 Task: Assign in the project WolfTech the issue 'Implement a new cloud-based legal document management system for a company with advanced document classification and retrieval capabilities' to the sprint 'Hyperspace'.
Action: Mouse moved to (217, 66)
Screenshot: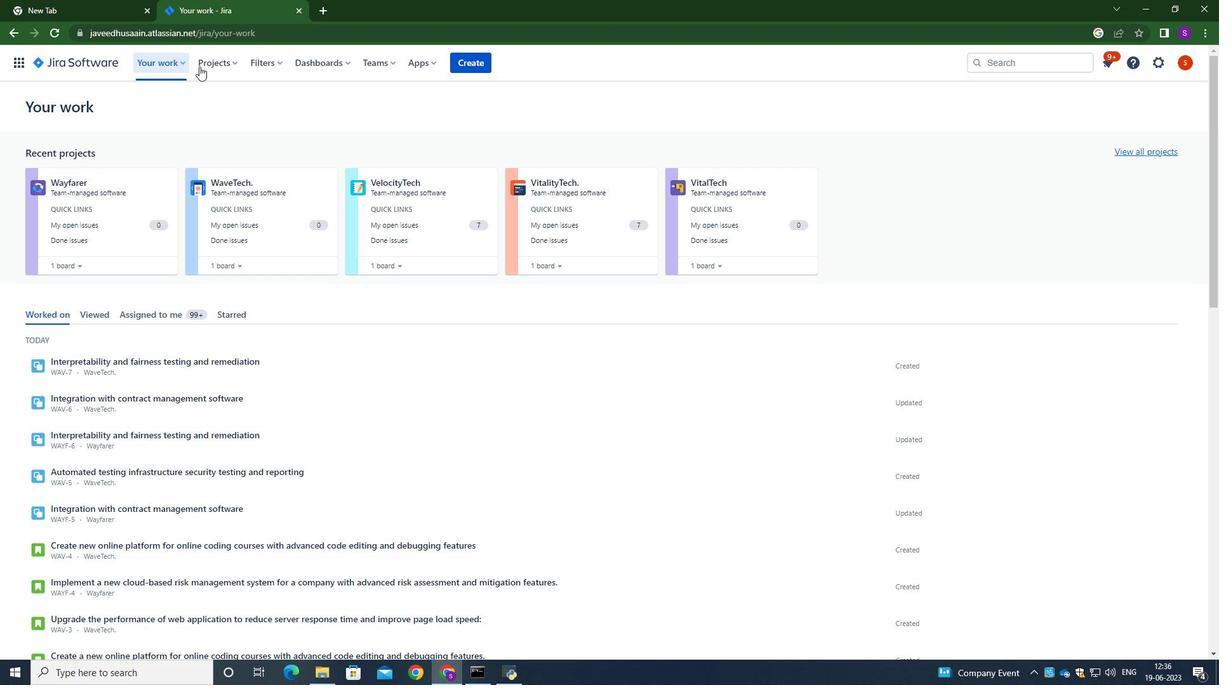 
Action: Mouse pressed left at (217, 66)
Screenshot: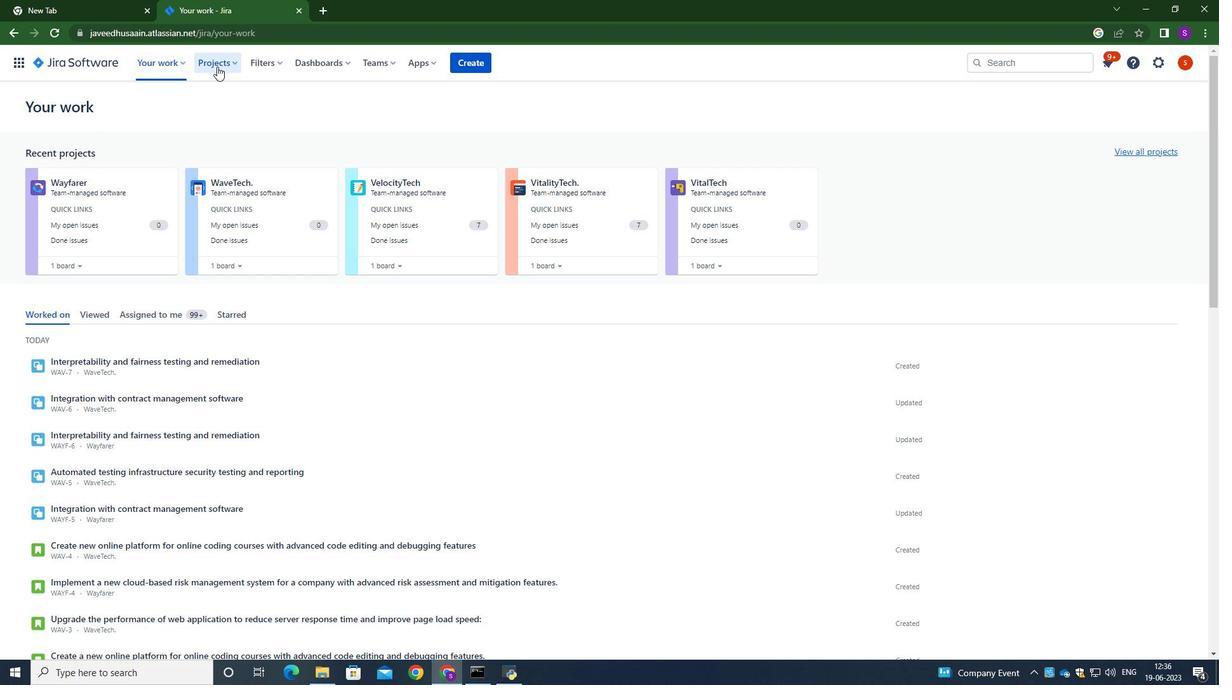 
Action: Mouse moved to (250, 130)
Screenshot: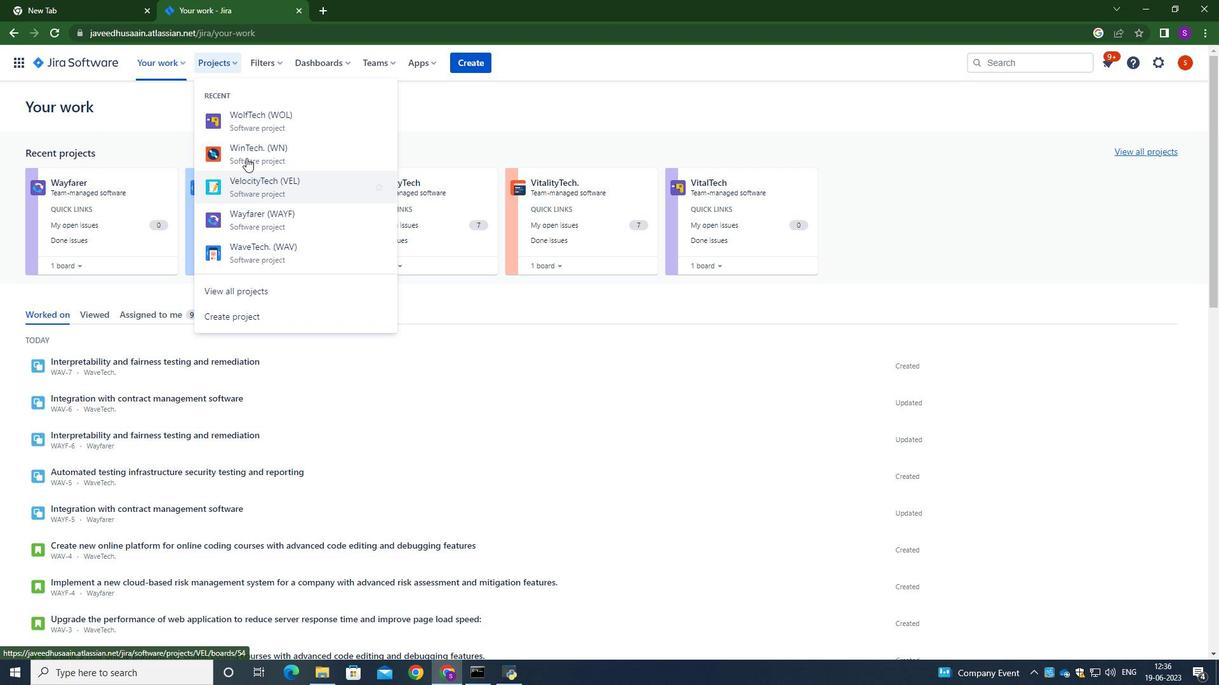 
Action: Mouse pressed left at (250, 130)
Screenshot: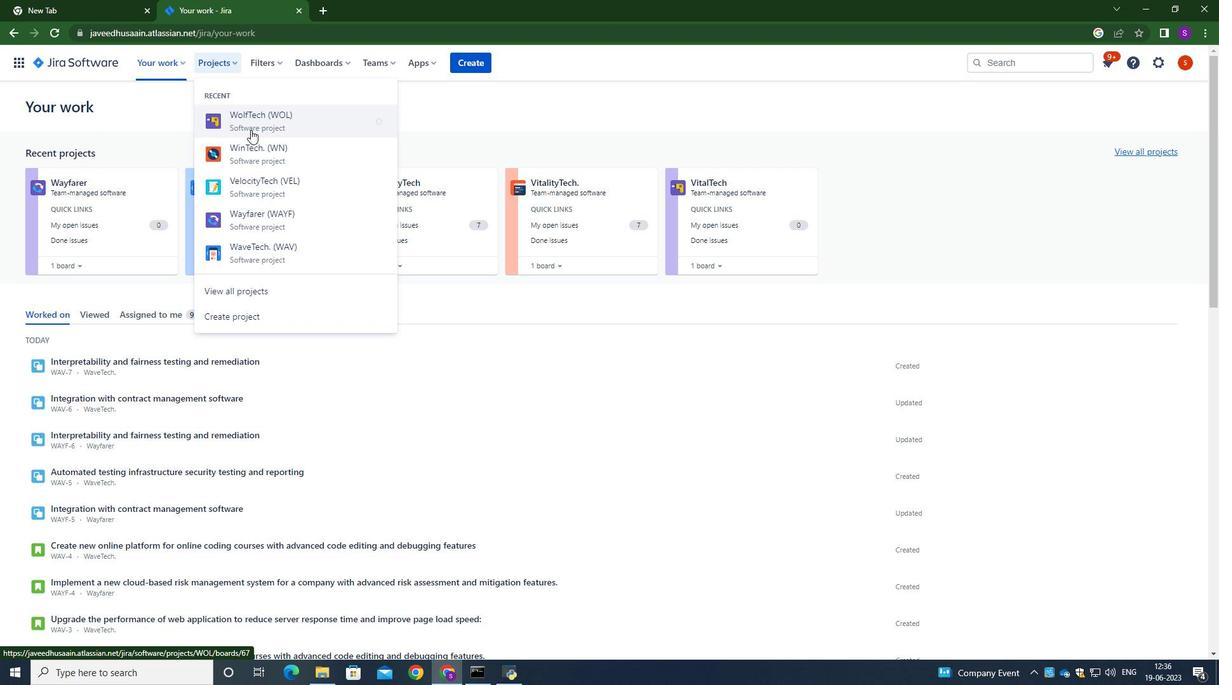 
Action: Mouse moved to (64, 184)
Screenshot: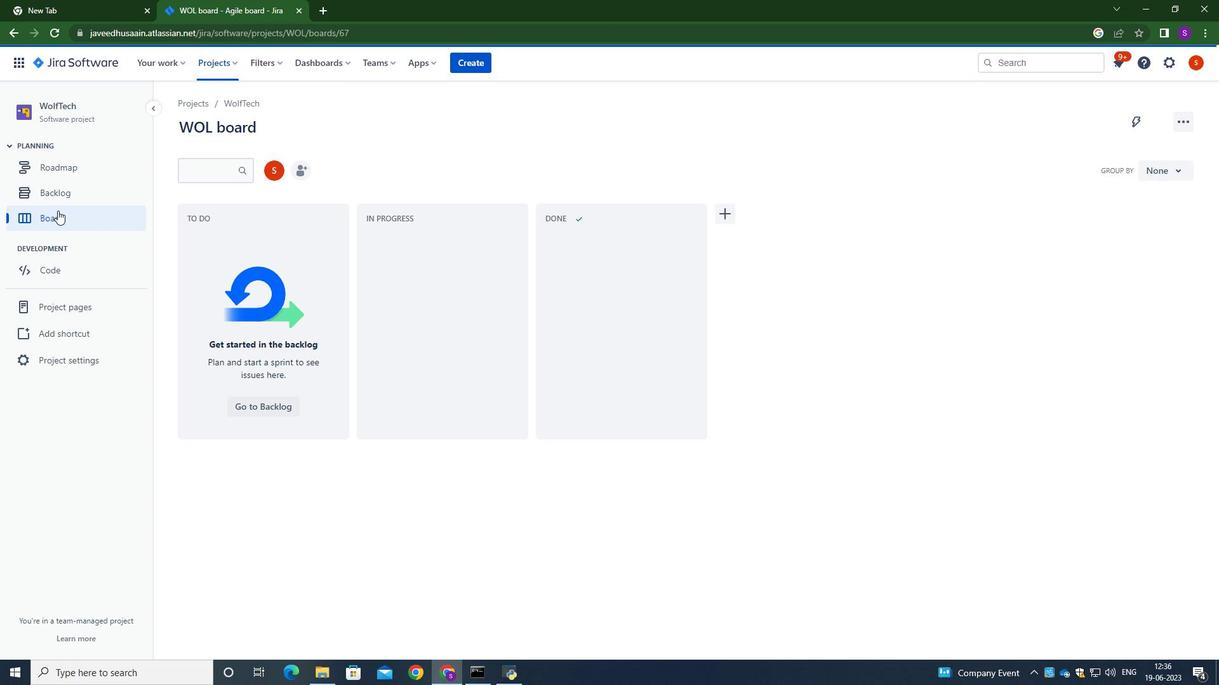
Action: Mouse pressed left at (64, 184)
Screenshot: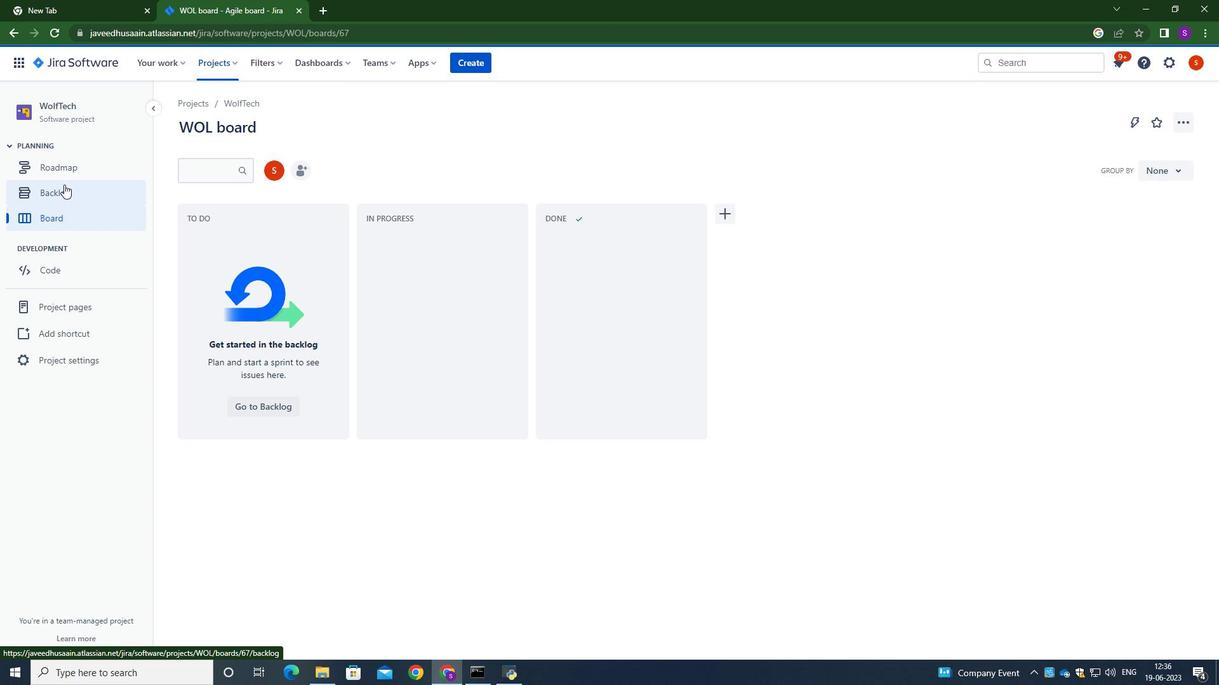 
Action: Mouse moved to (1163, 228)
Screenshot: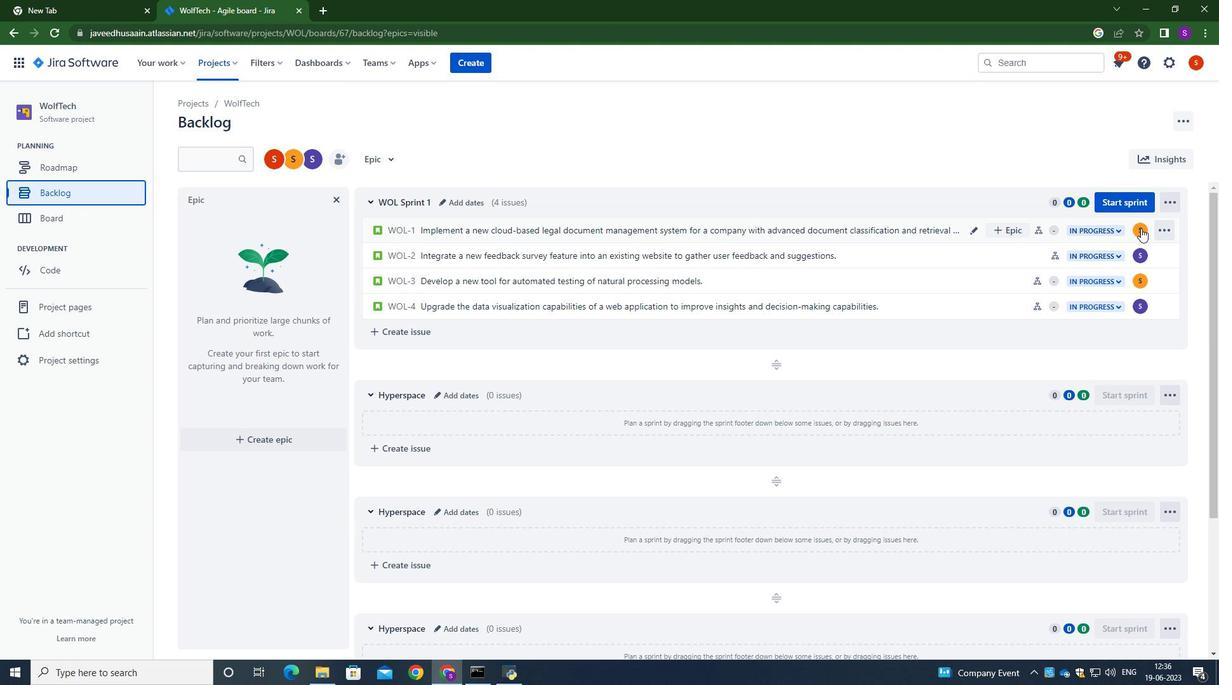 
Action: Mouse pressed left at (1163, 228)
Screenshot: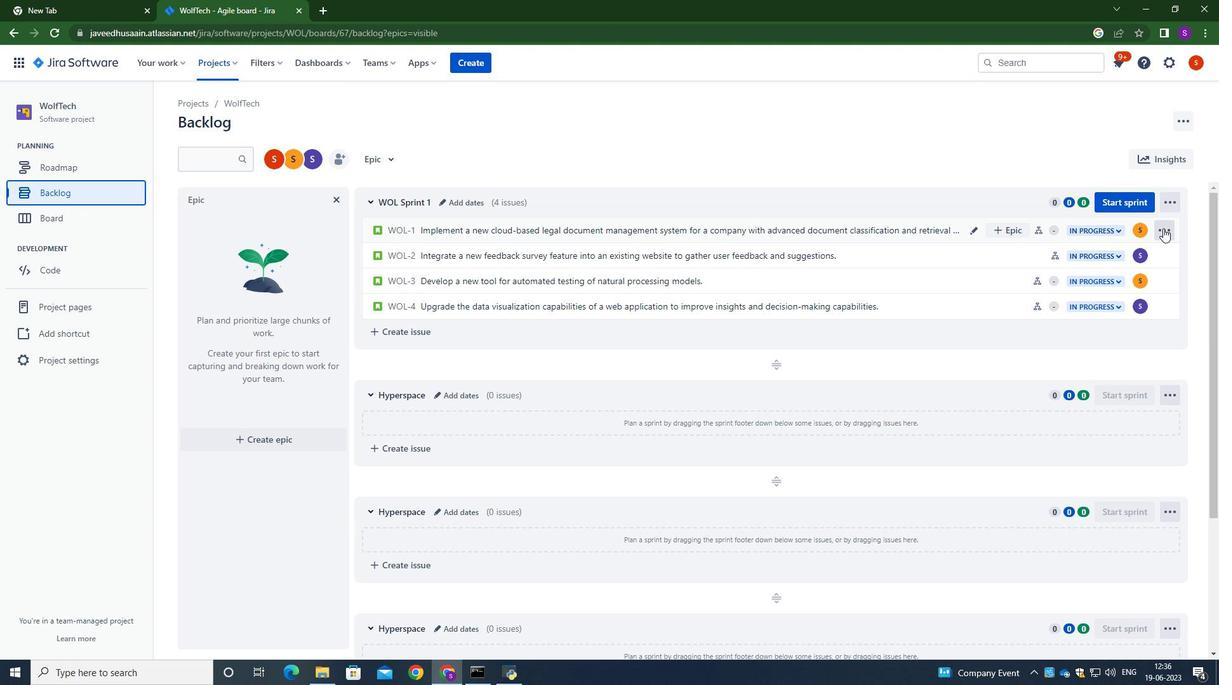 
Action: Mouse moved to (1124, 377)
Screenshot: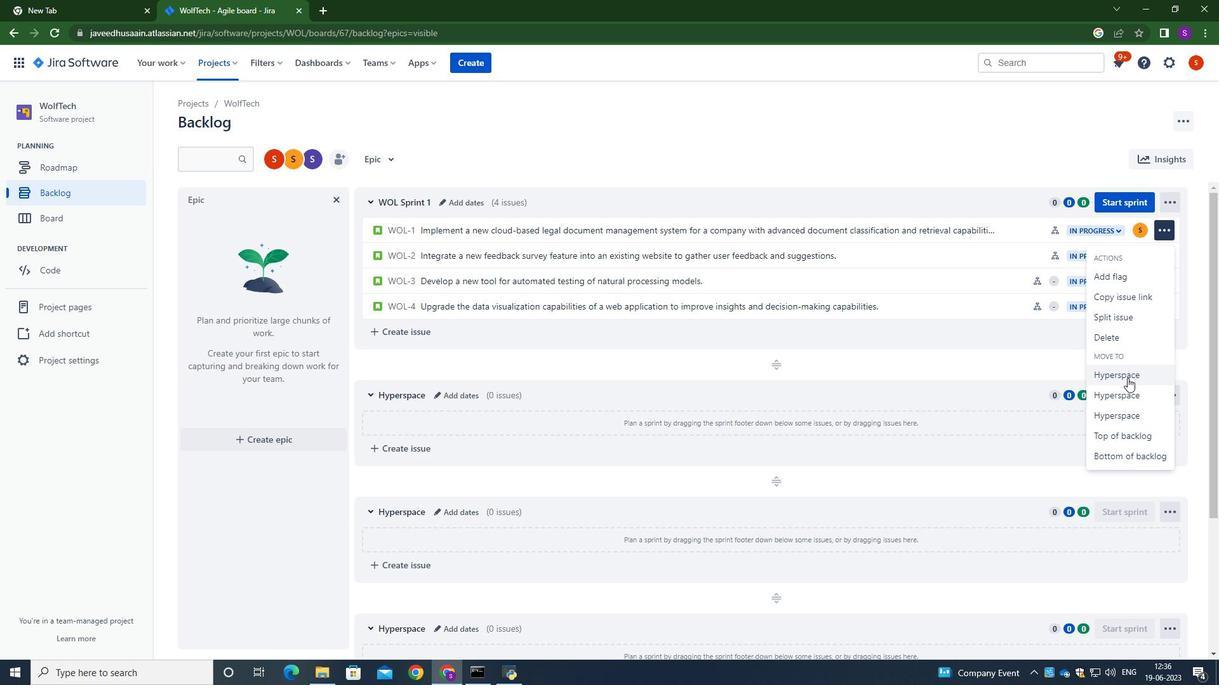 
Action: Mouse pressed left at (1124, 377)
Screenshot: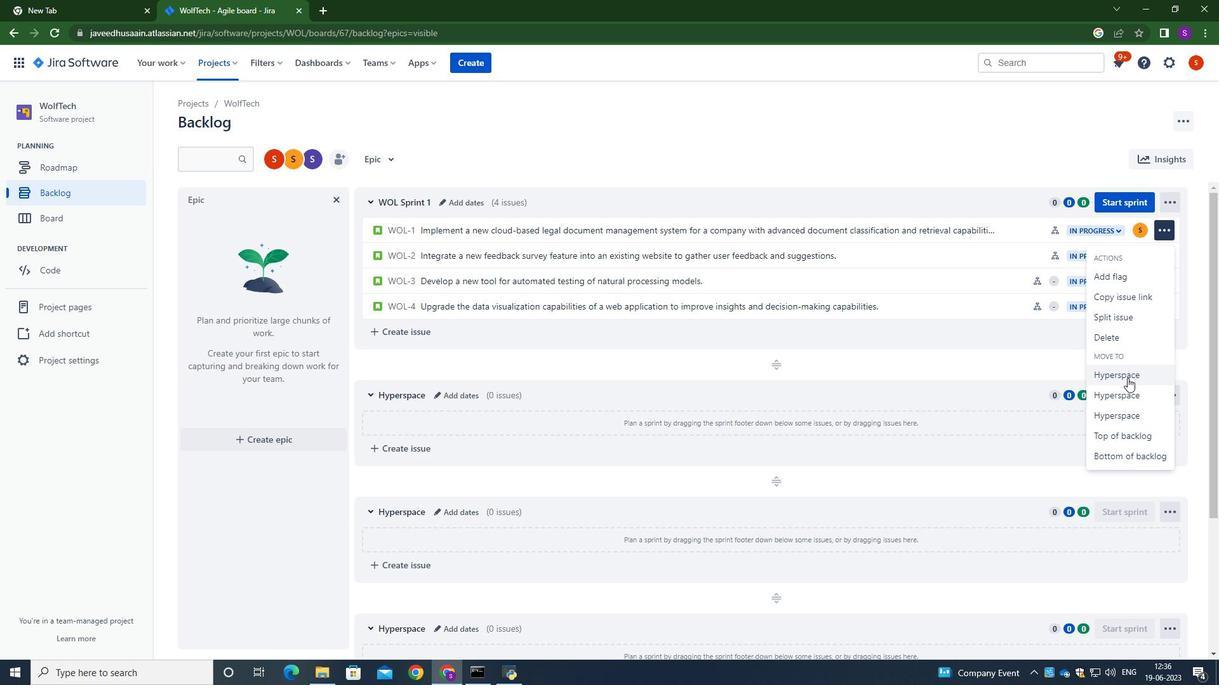 
Action: Mouse moved to (793, 163)
Screenshot: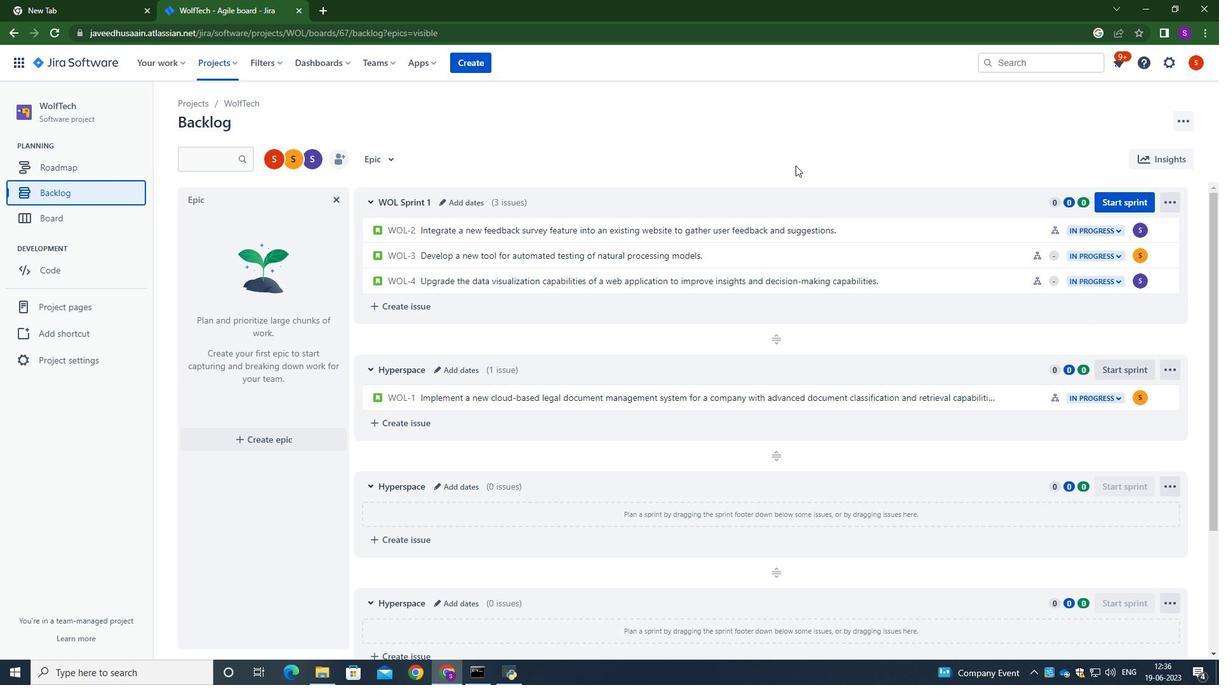 
Action: Mouse pressed left at (793, 163)
Screenshot: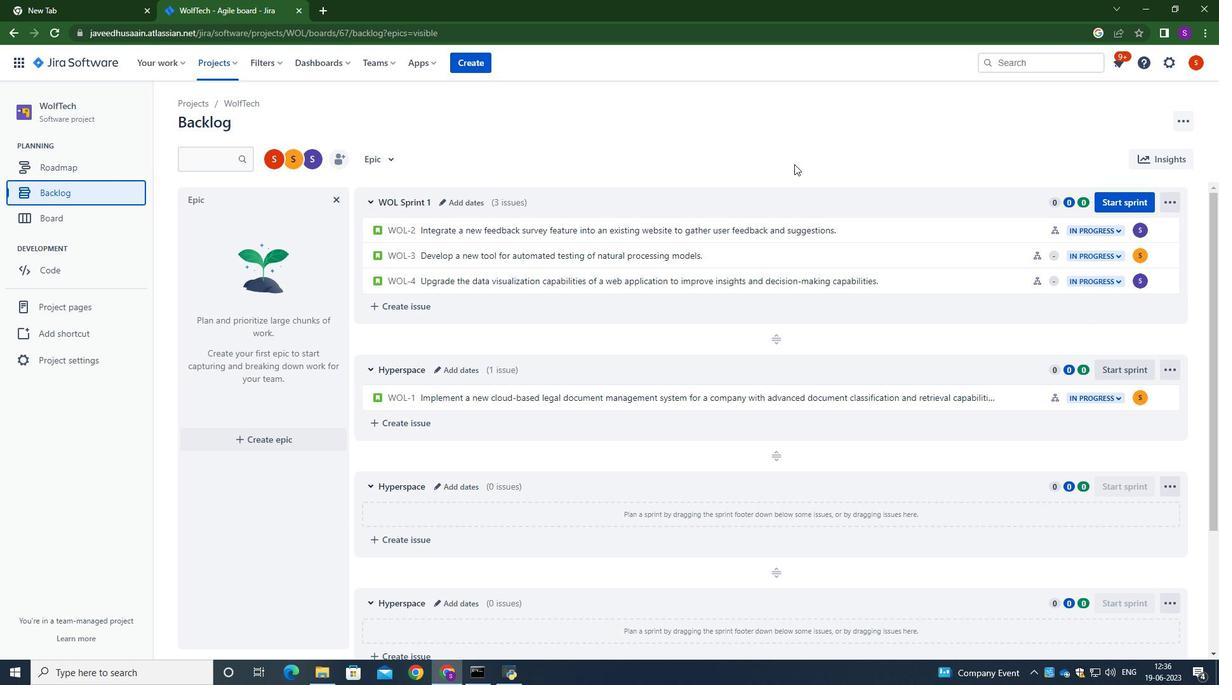 
Action: Mouse moved to (792, 163)
Screenshot: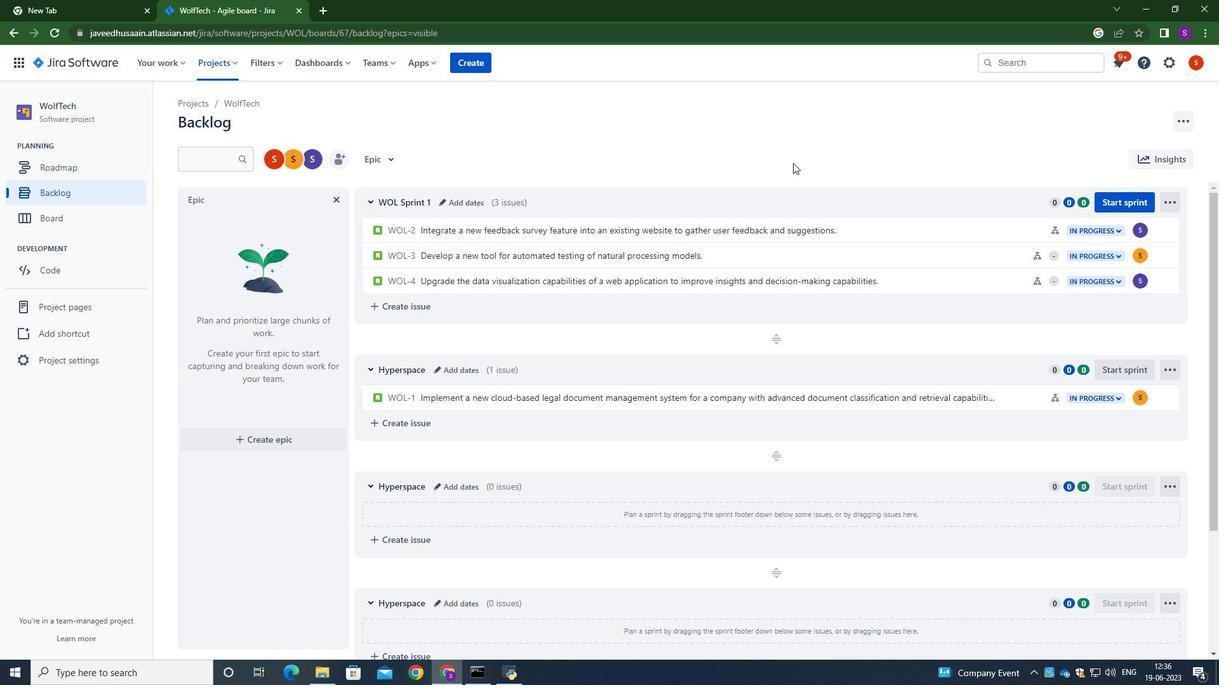 
